 Task: Create Card Software Testing Review in Board IT Service Desk Best Practices to Workspace Flight Bookings. Create Card Biology Conference Review in Board Customer Feedback Collection and Analysis to Workspace Flight Bookings. Create Card Software Deployment Review in Board Social Media Influencer Giveaway Strategy and Execution to Workspace Flight Bookings
Action: Mouse moved to (64, 342)
Screenshot: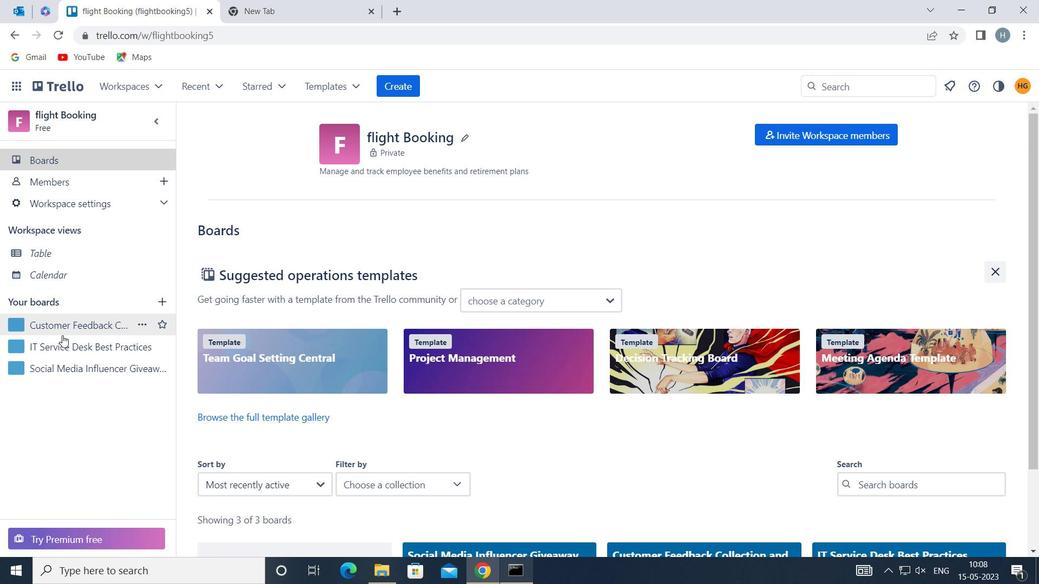 
Action: Mouse pressed left at (64, 342)
Screenshot: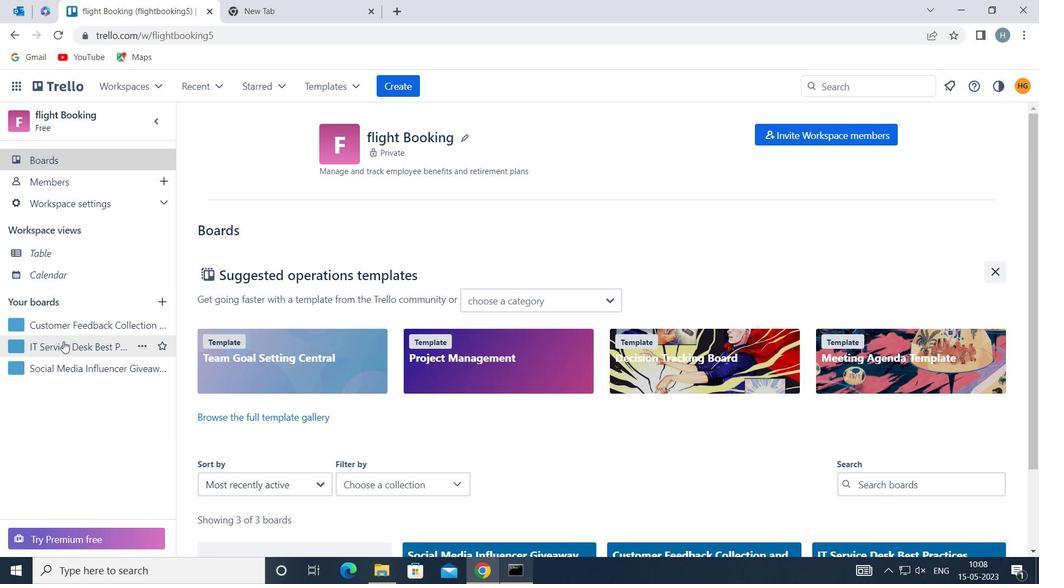 
Action: Mouse moved to (275, 190)
Screenshot: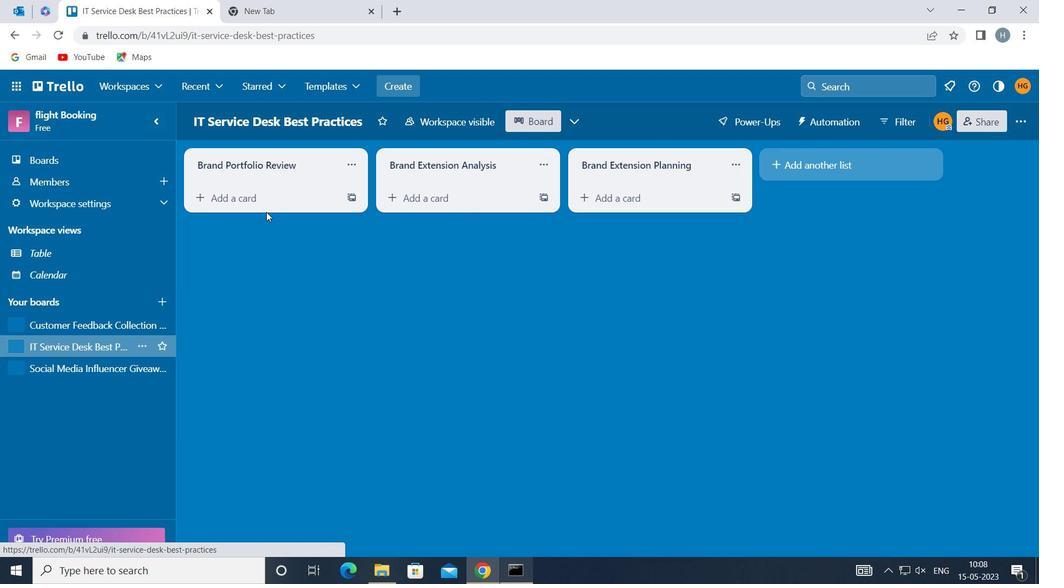 
Action: Mouse pressed left at (275, 190)
Screenshot: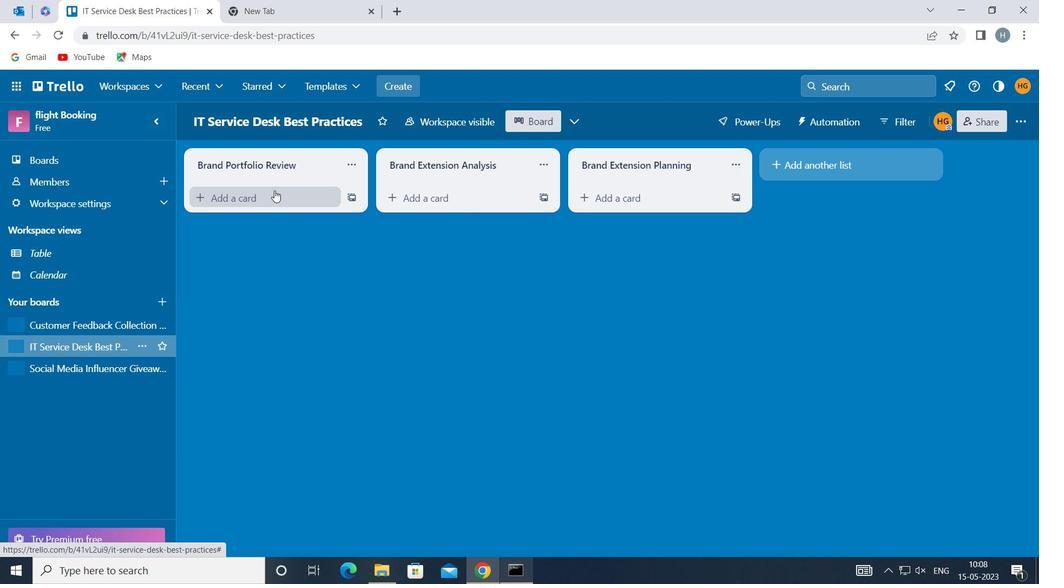 
Action: Key pressed <Key.shift>SOFTWARE<Key.space><Key.shift>TESTING<Key.space><Key.shift>REVIEW
Screenshot: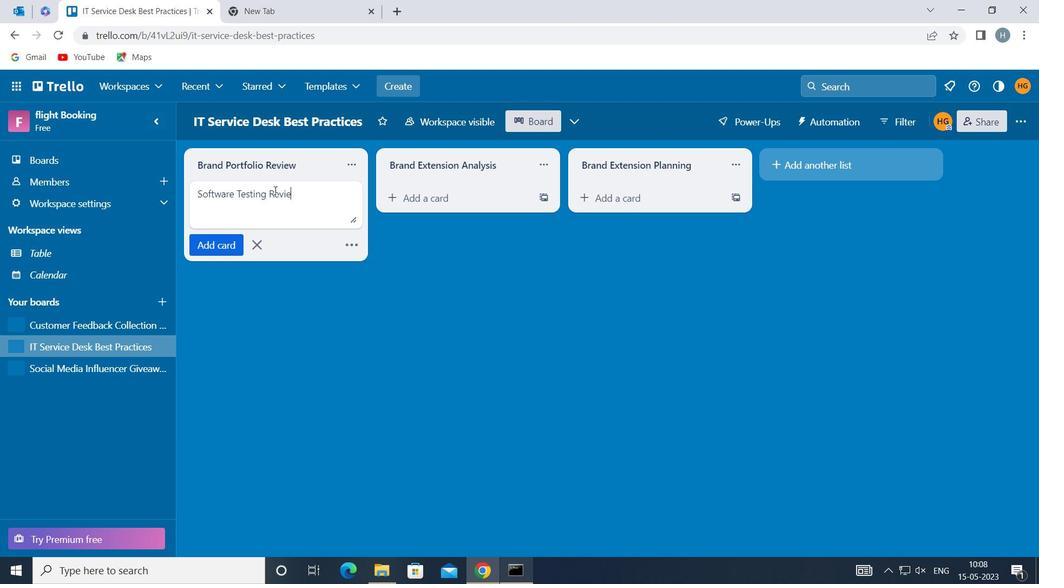 
Action: Mouse moved to (206, 241)
Screenshot: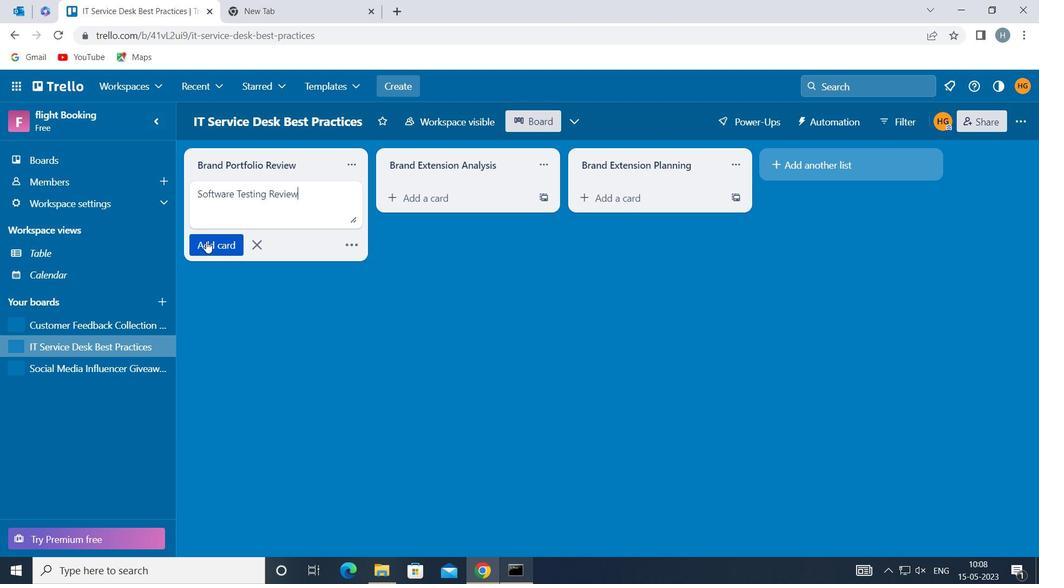 
Action: Mouse pressed left at (206, 241)
Screenshot: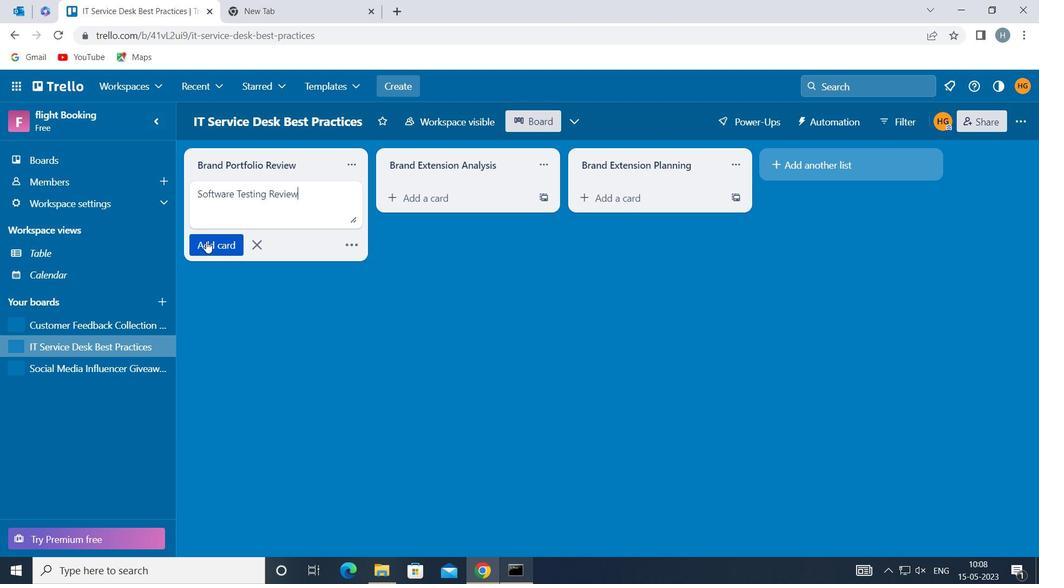 
Action: Mouse moved to (238, 311)
Screenshot: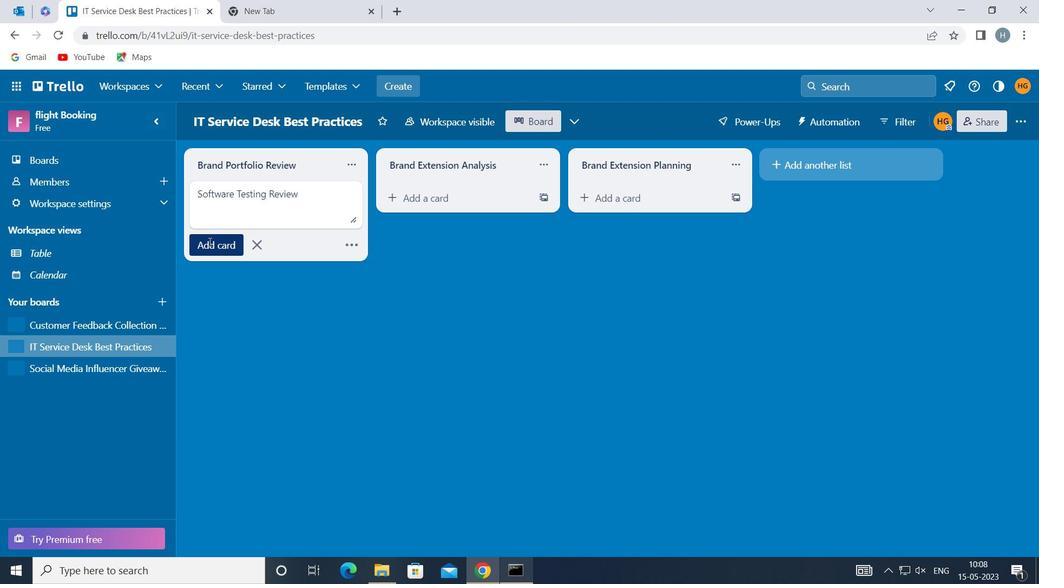 
Action: Mouse pressed left at (238, 311)
Screenshot: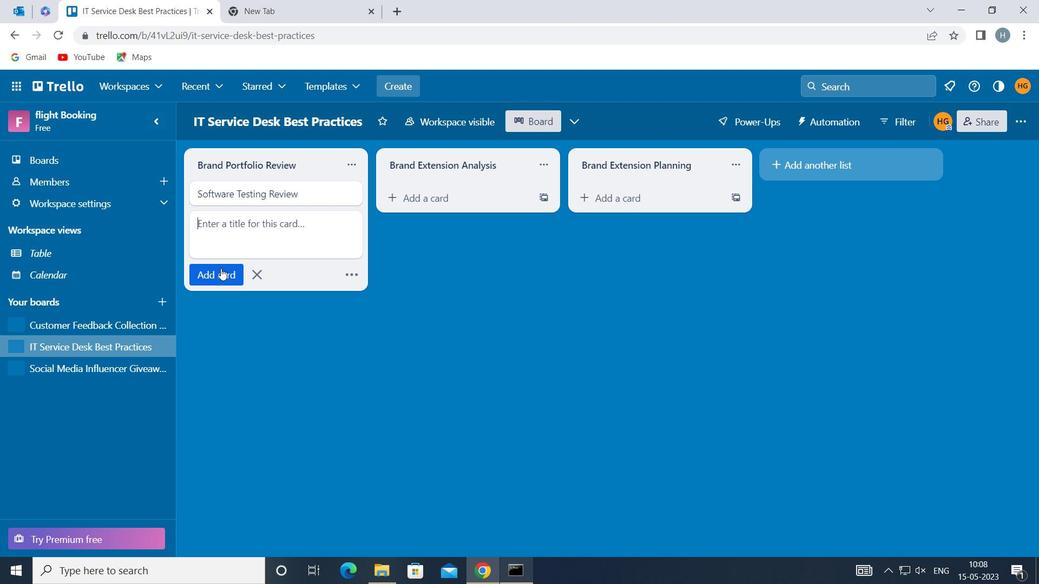 
Action: Mouse moved to (114, 323)
Screenshot: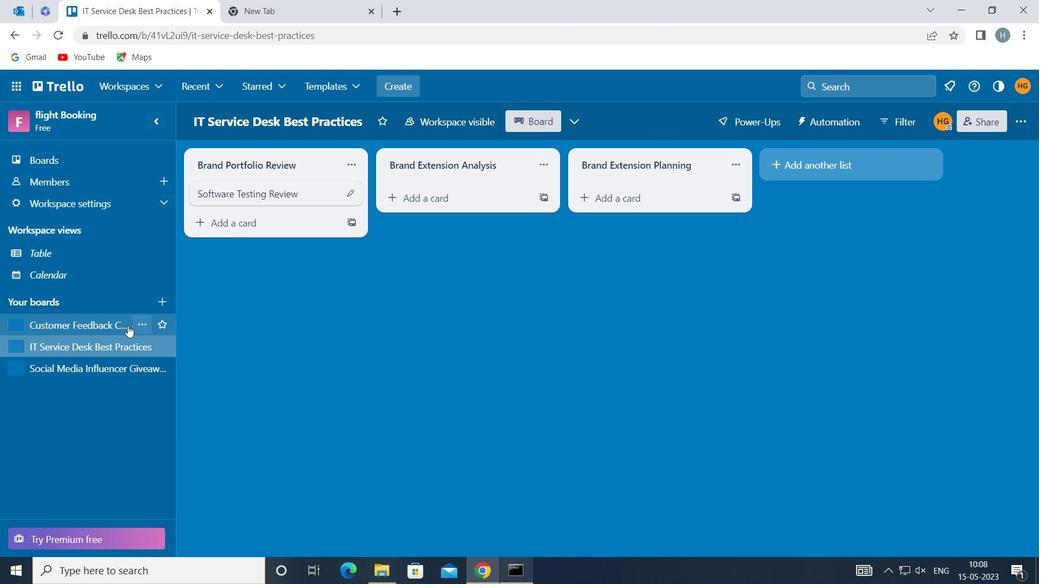 
Action: Mouse pressed left at (114, 323)
Screenshot: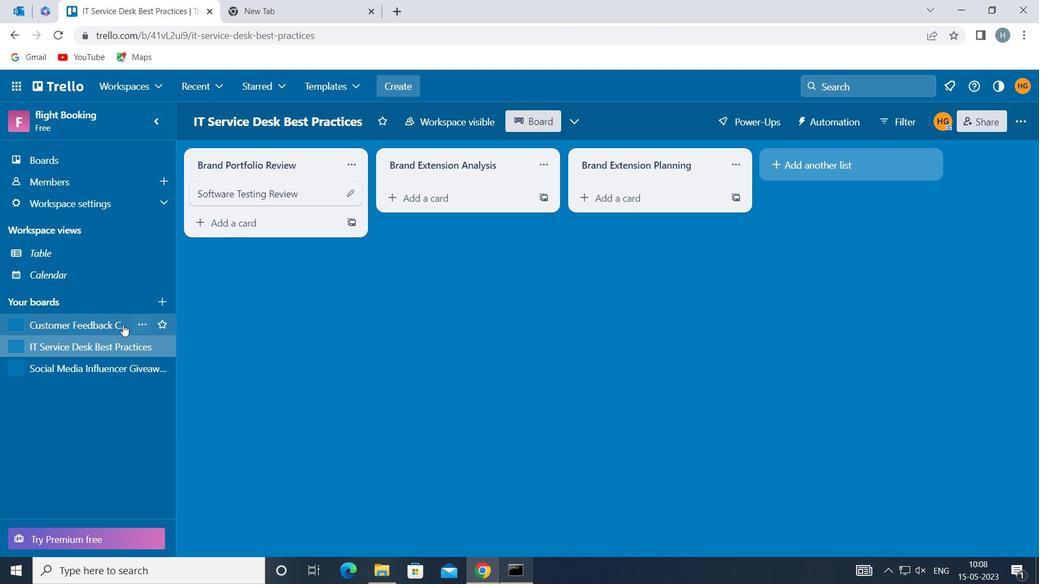 
Action: Mouse moved to (255, 199)
Screenshot: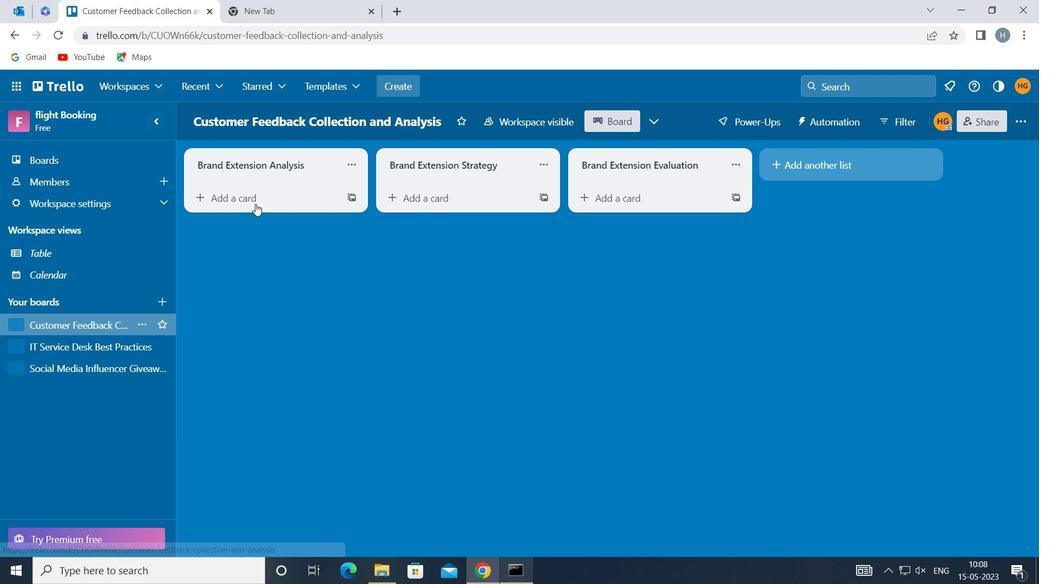 
Action: Mouse pressed left at (255, 199)
Screenshot: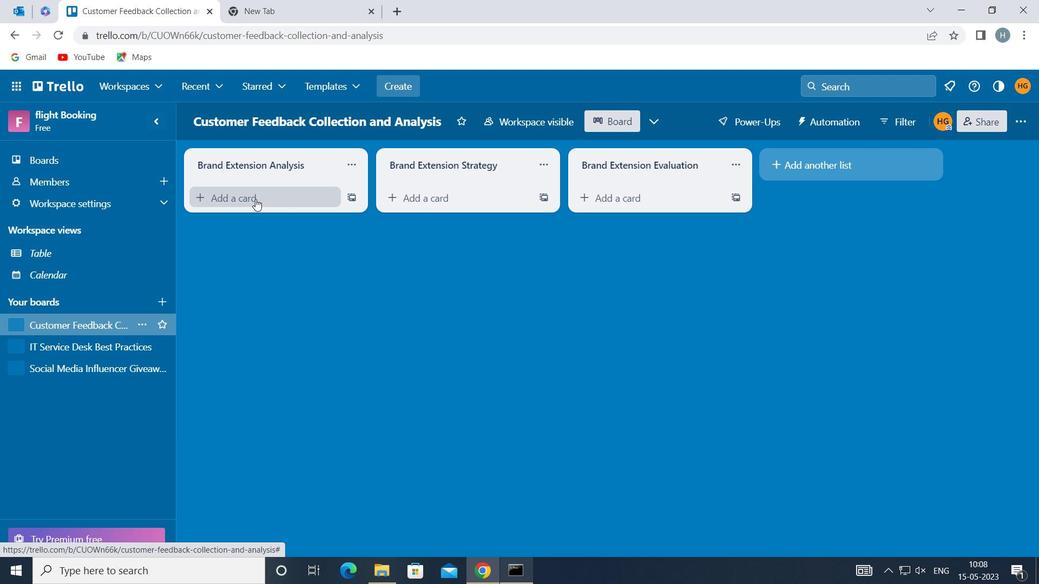 
Action: Key pressed <Key.shift>BIOLOGY<Key.space><Key.shift>CONFERENCE<Key.space><Key.shift>REVIEW
Screenshot: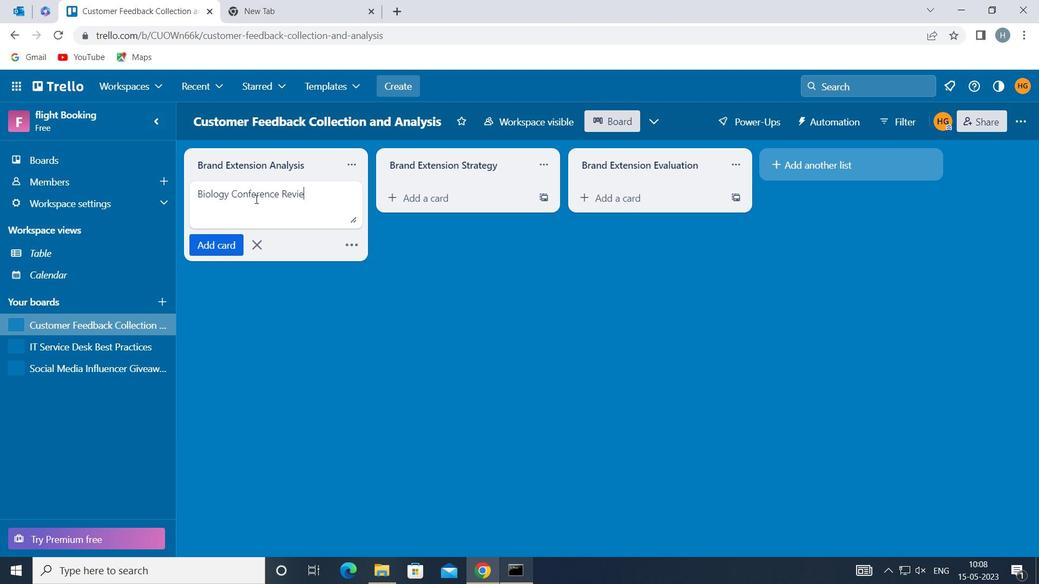 
Action: Mouse moved to (198, 245)
Screenshot: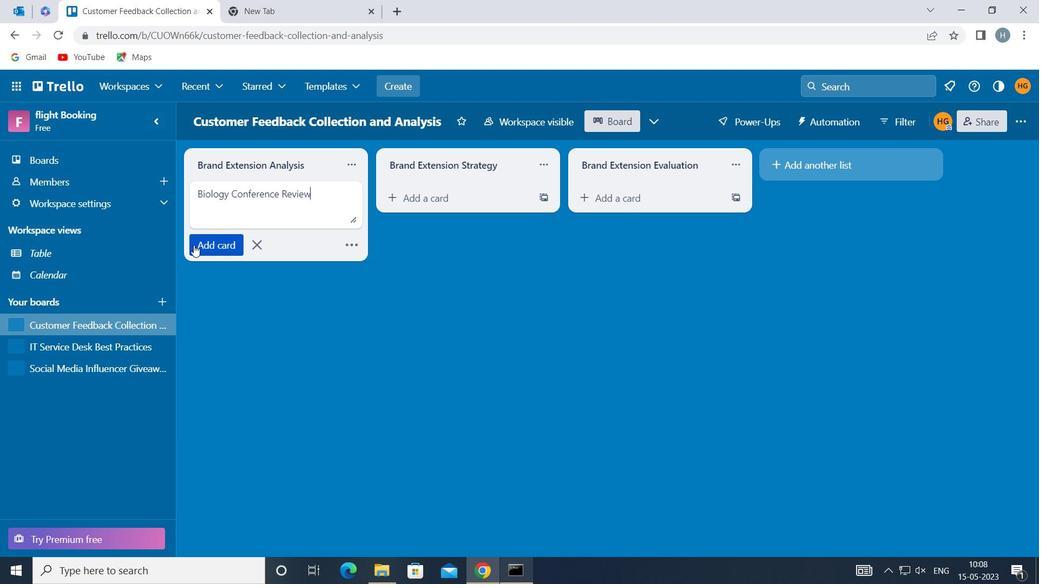 
Action: Mouse pressed left at (198, 245)
Screenshot: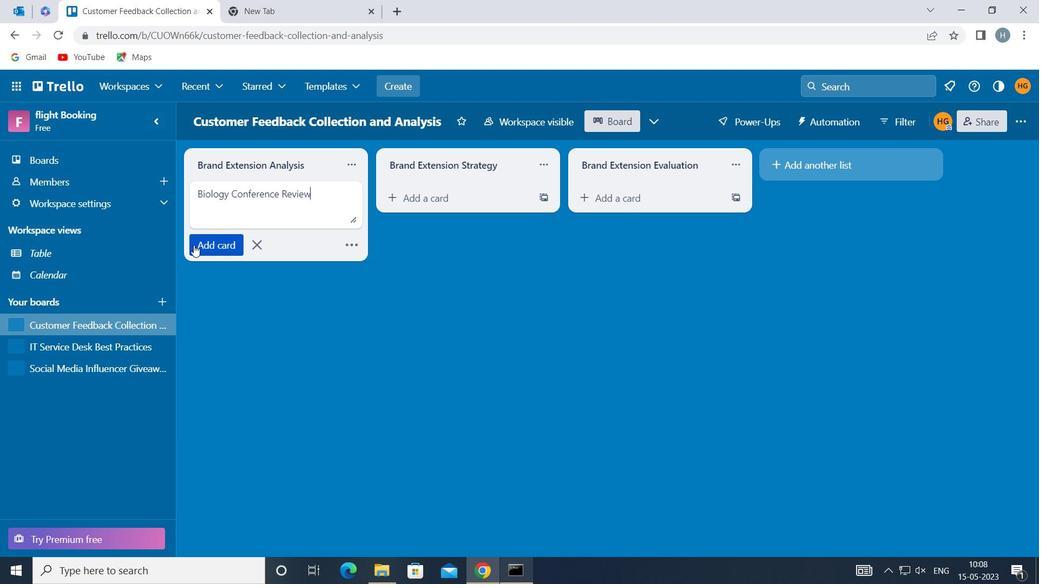 
Action: Mouse moved to (226, 335)
Screenshot: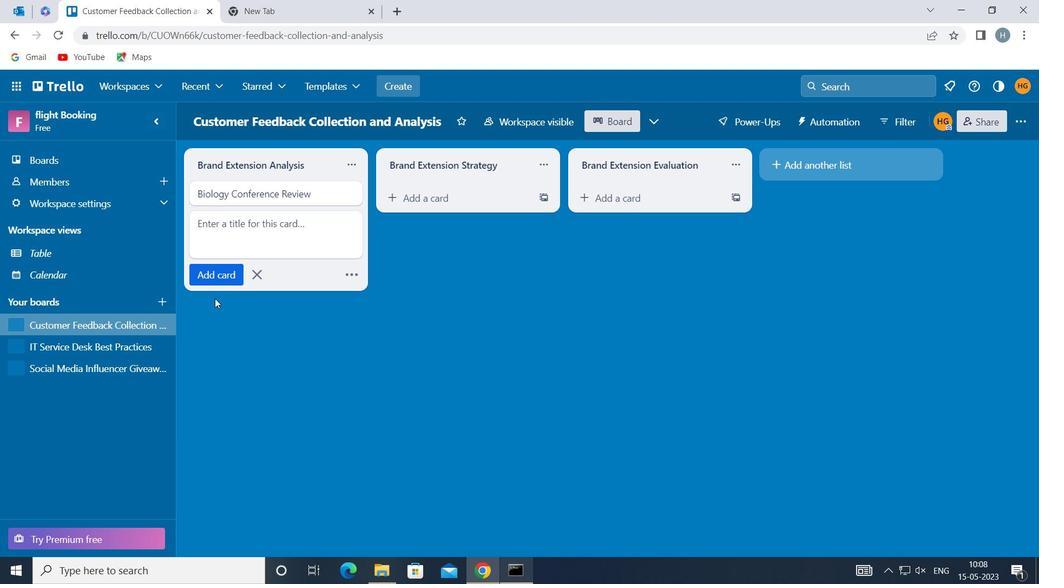 
Action: Mouse pressed left at (226, 335)
Screenshot: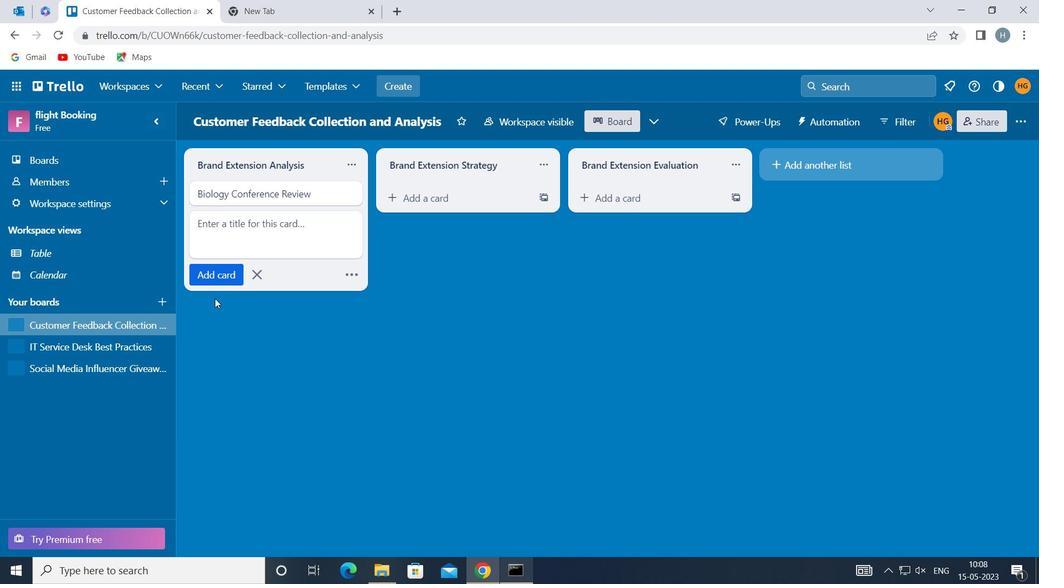 
Action: Mouse moved to (104, 374)
Screenshot: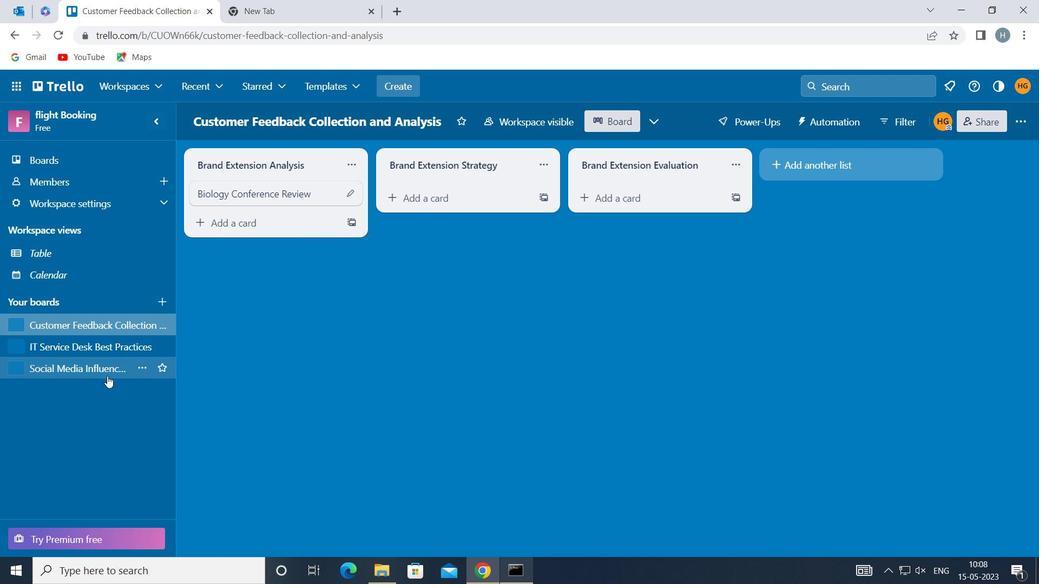 
Action: Mouse pressed left at (104, 374)
Screenshot: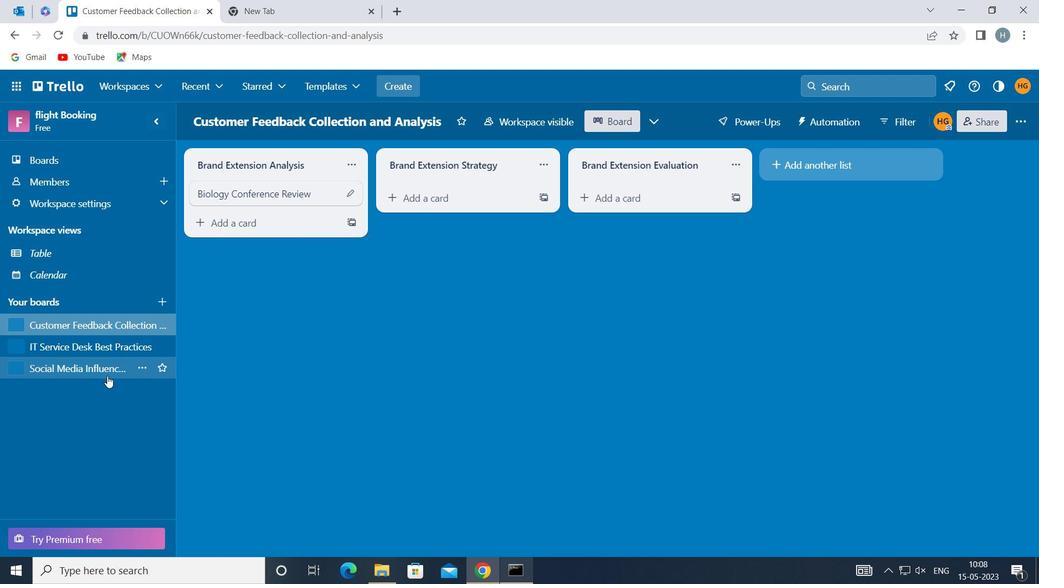 
Action: Mouse moved to (259, 199)
Screenshot: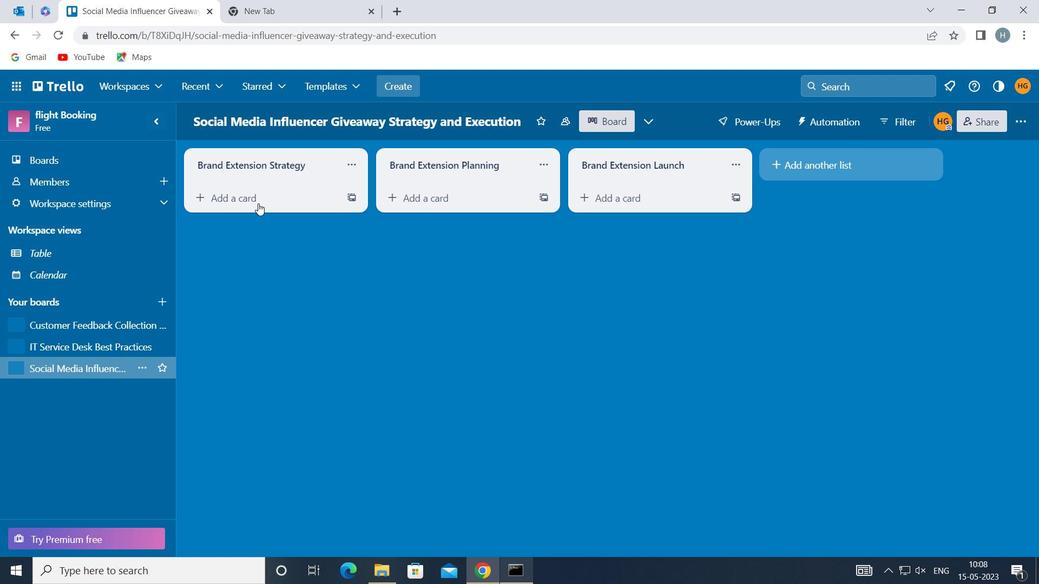 
Action: Mouse pressed left at (259, 199)
Screenshot: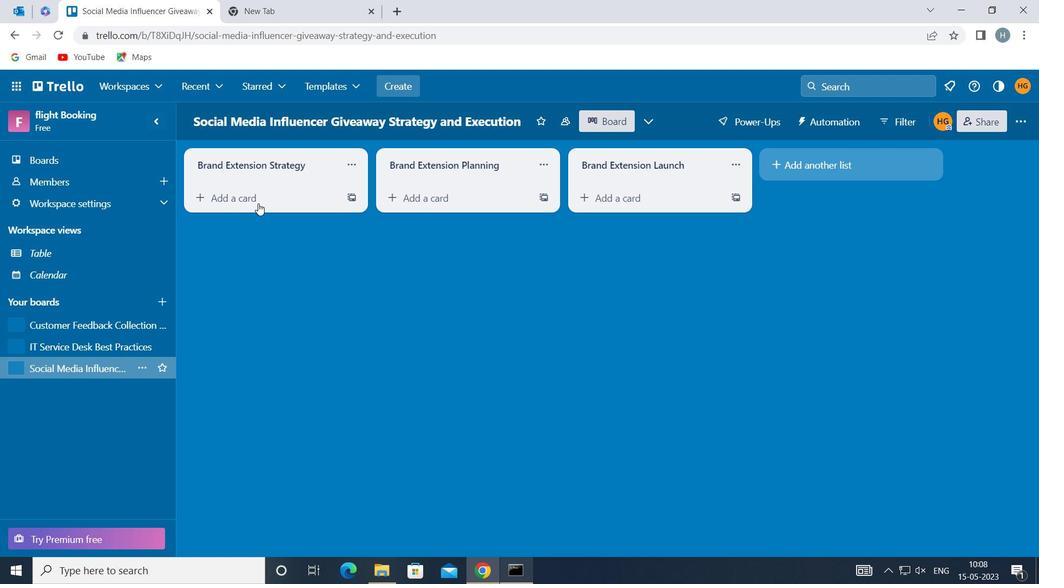 
Action: Mouse moved to (260, 198)
Screenshot: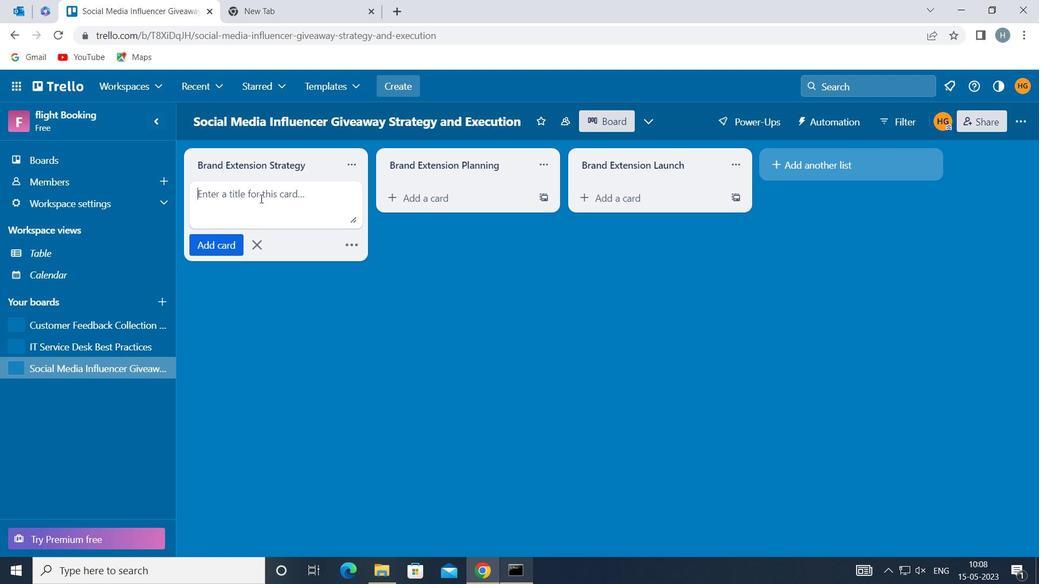 
Action: Mouse pressed left at (260, 198)
Screenshot: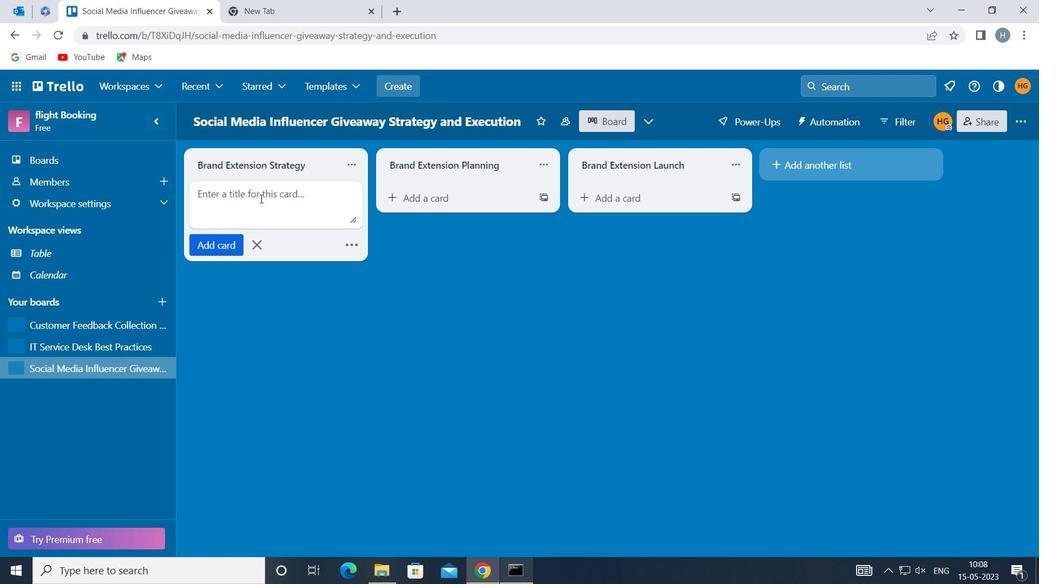 
Action: Key pressed <Key.shift>SOFTWARE<Key.space><Key.shift>DEPLOYMENT<Key.space><Key.shift>REVIEW
Screenshot: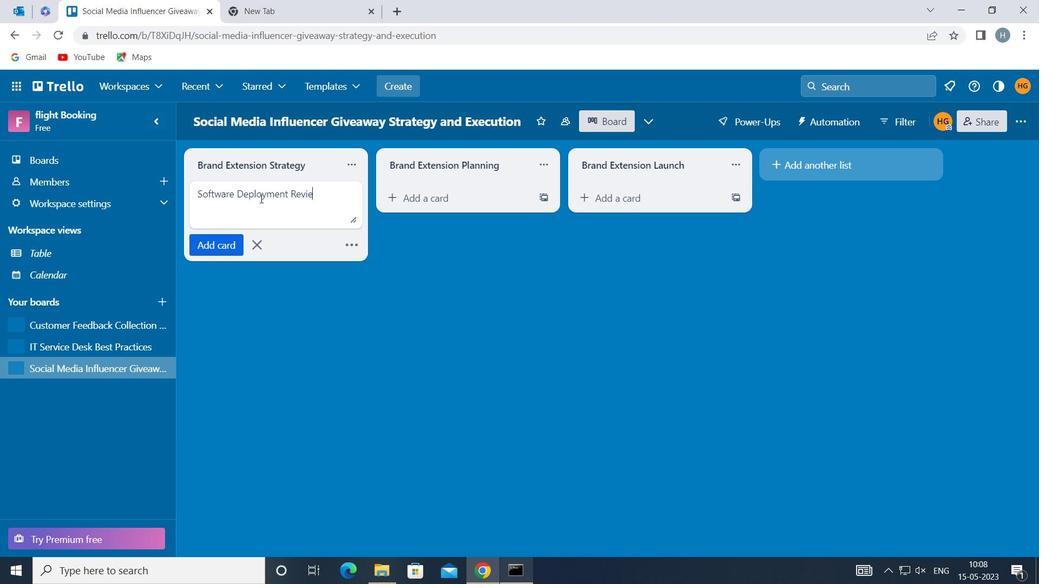 
Action: Mouse moved to (211, 239)
Screenshot: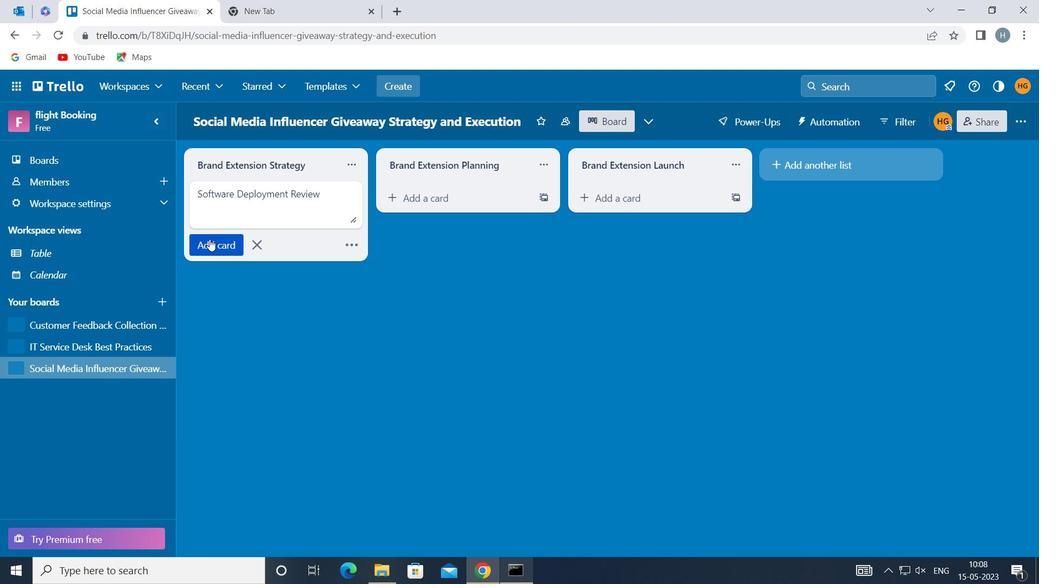 
Action: Mouse pressed left at (211, 239)
Screenshot: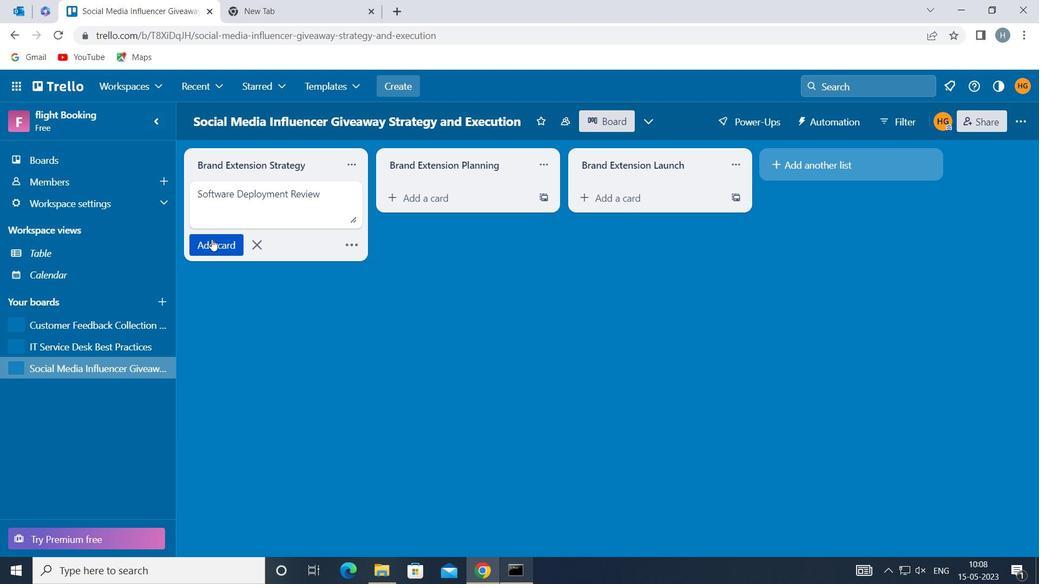 
Action: Mouse moved to (264, 306)
Screenshot: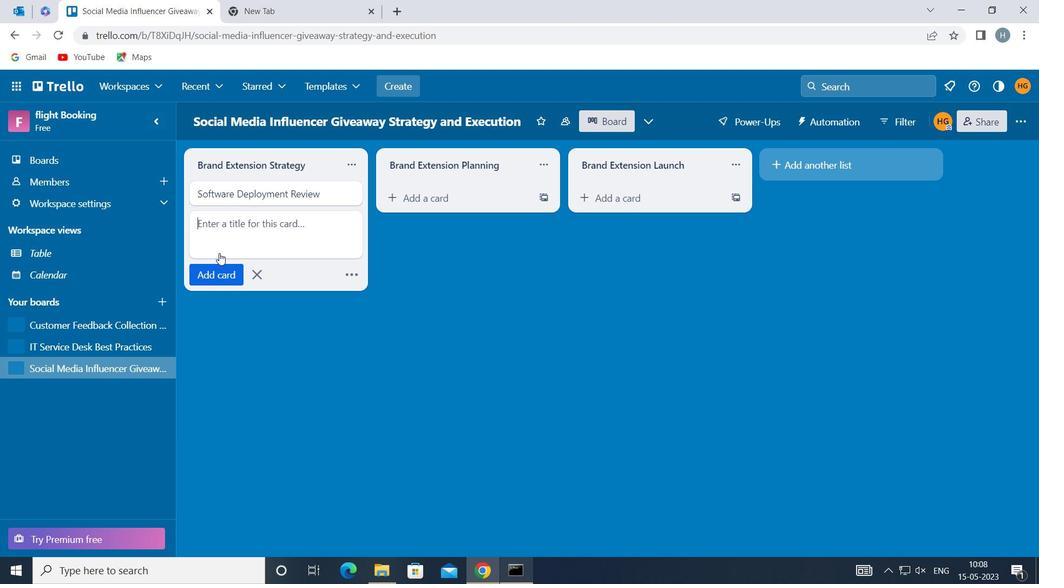 
Action: Mouse pressed left at (264, 306)
Screenshot: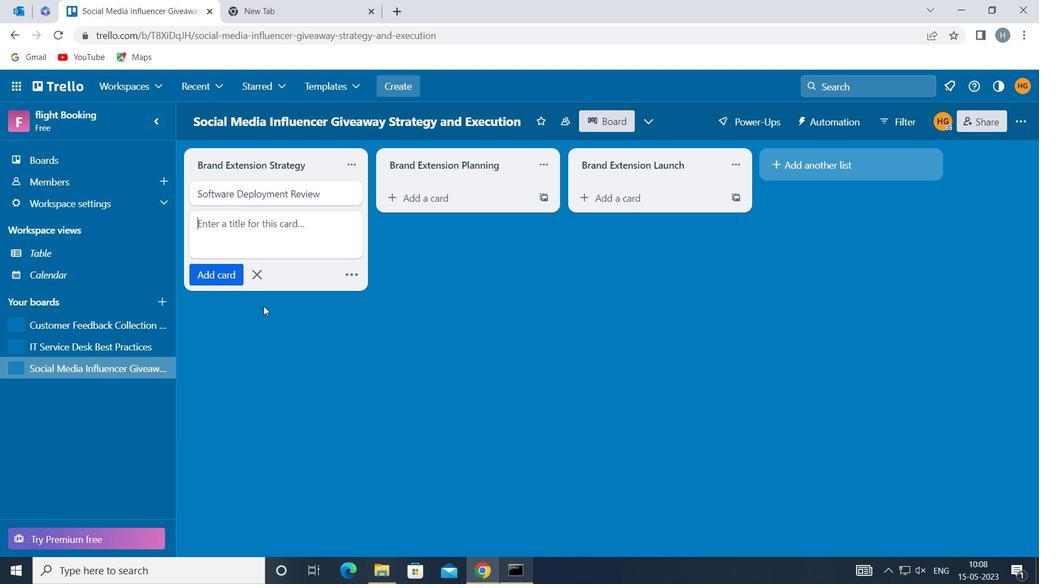 
